 Task: Add an event with the title Quarterly Financial Review, date '2023/11/01', time 8:30 AM to 10:30 AMand add a description: During the discussion, both the employee and the supervisor (or relevant stakeholders) will have an opportunity to share their perspectives, observations, and concerns. The focus will be on understanding the underlying reasons for the performance issues, identifying any obstacles or challenges, and jointly developing a plan for improvement.Select event color  Grape . Add location for the event as: 456 Burj Khalifa, Dubai, UAE, logged in from the account softage.2@softage.netand send the event invitation to softage.10@softage.net and softage.1@softage.net. Set a reminder for the event Doesn't repeat
Action: Mouse moved to (49, 111)
Screenshot: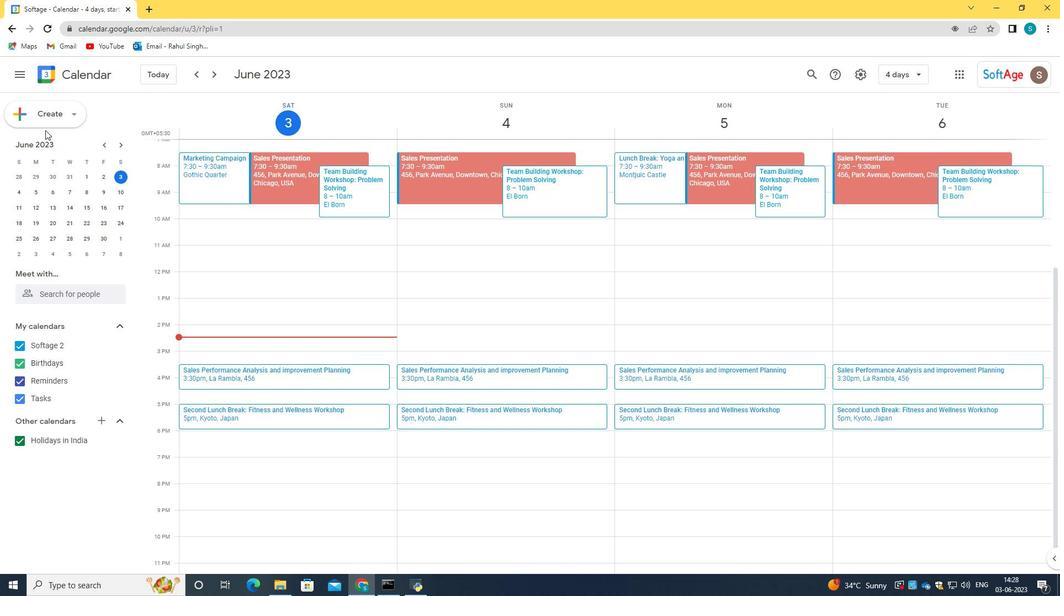 
Action: Mouse pressed left at (49, 111)
Screenshot: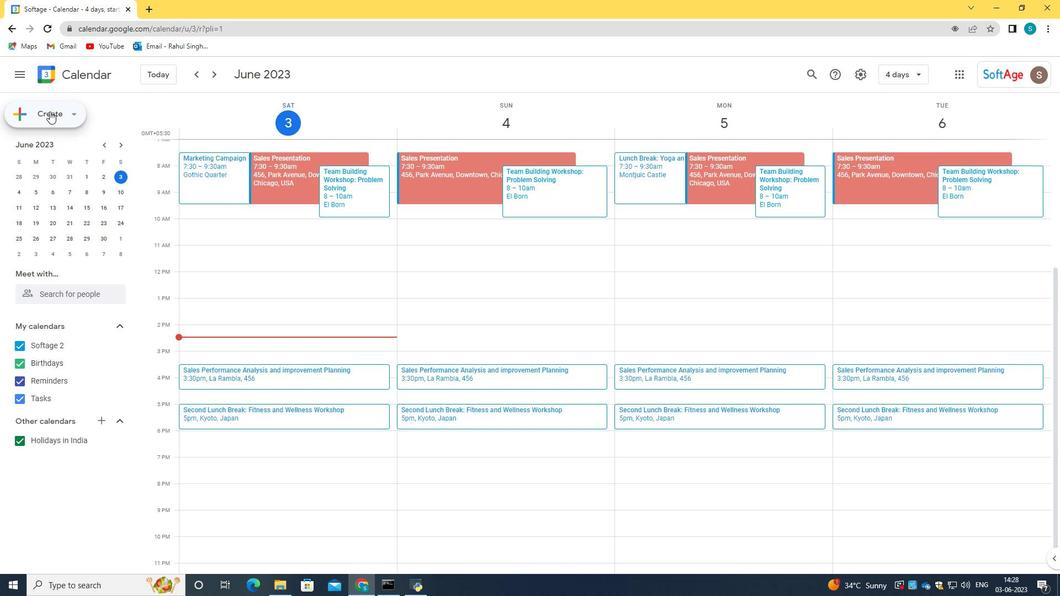 
Action: Mouse moved to (65, 151)
Screenshot: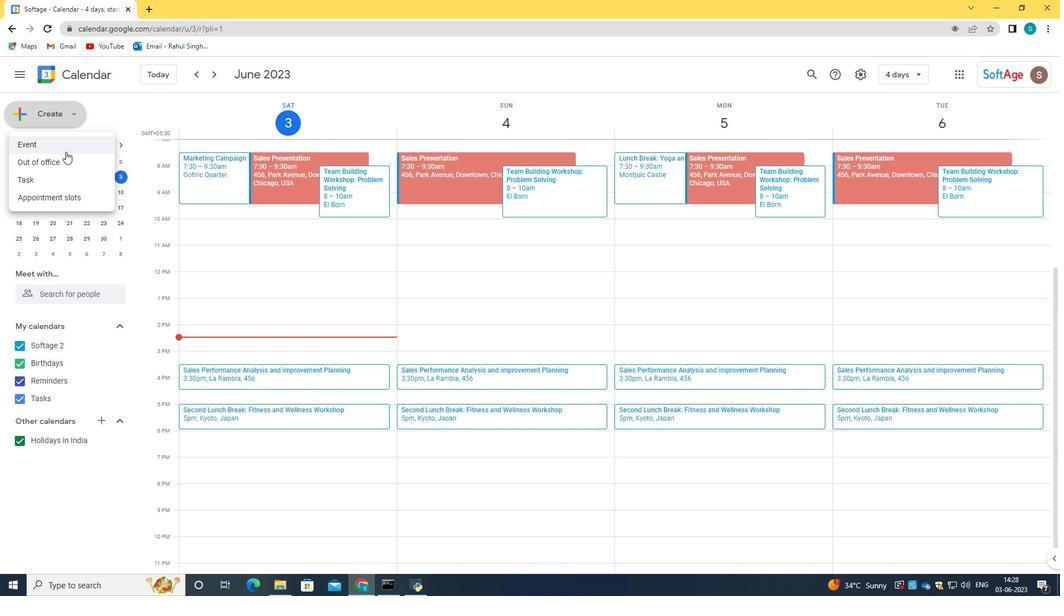 
Action: Mouse pressed left at (65, 151)
Screenshot: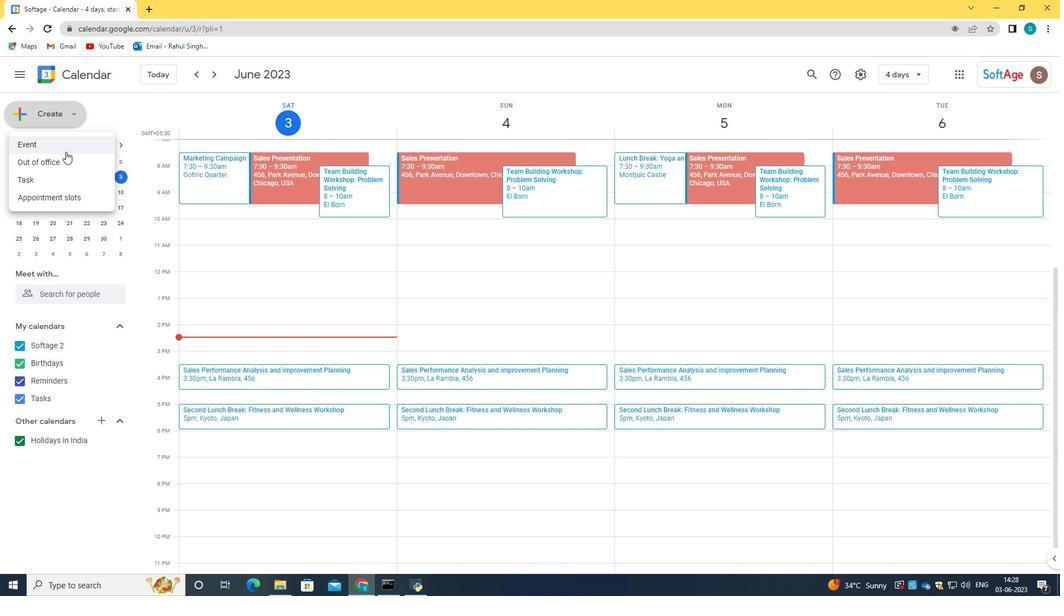 
Action: Mouse moved to (601, 446)
Screenshot: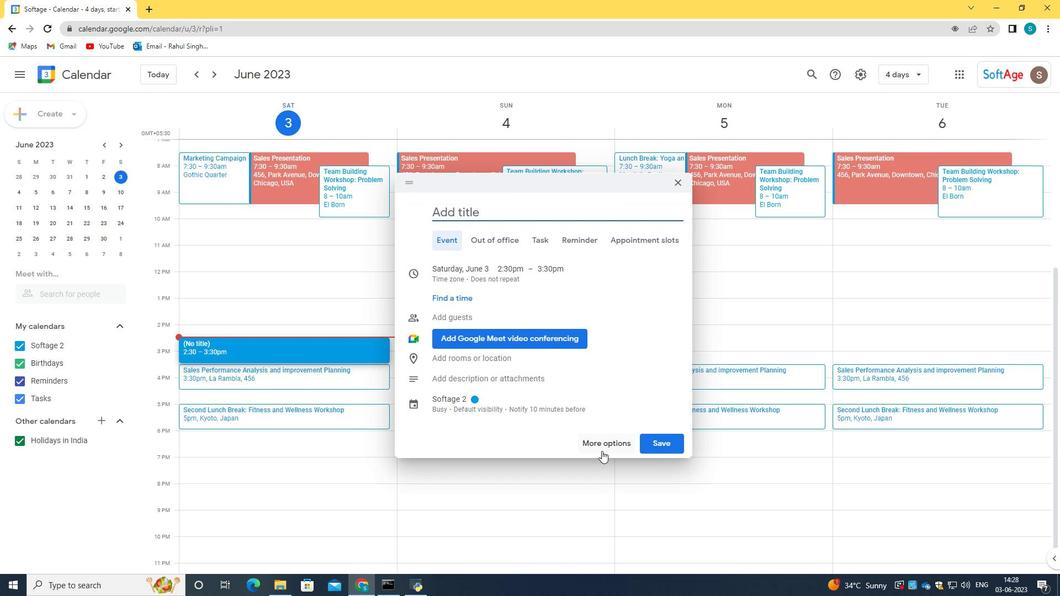
Action: Mouse pressed left at (601, 446)
Screenshot: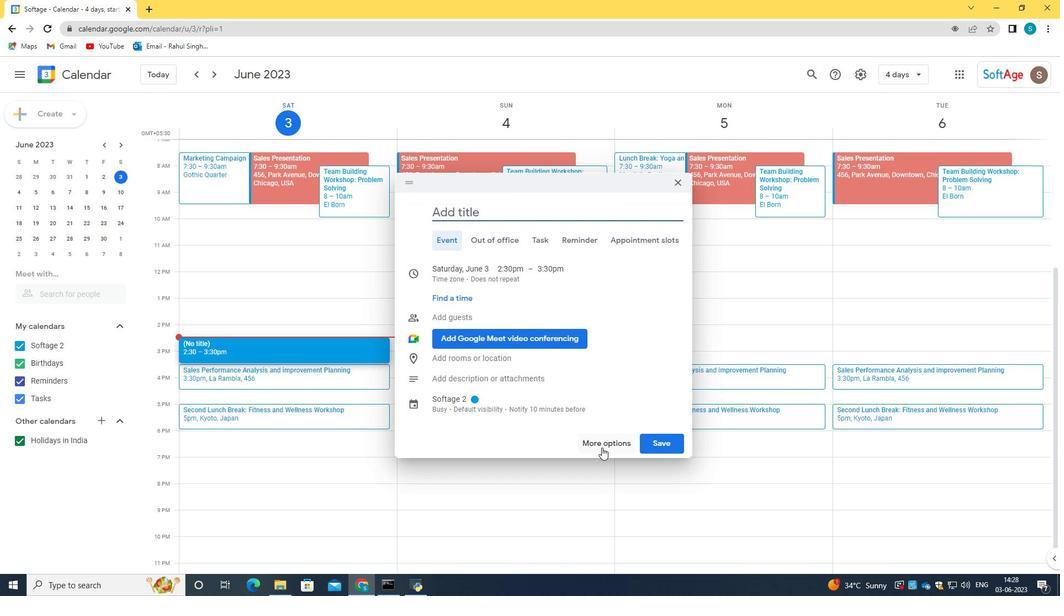 
Action: Mouse moved to (87, 82)
Screenshot: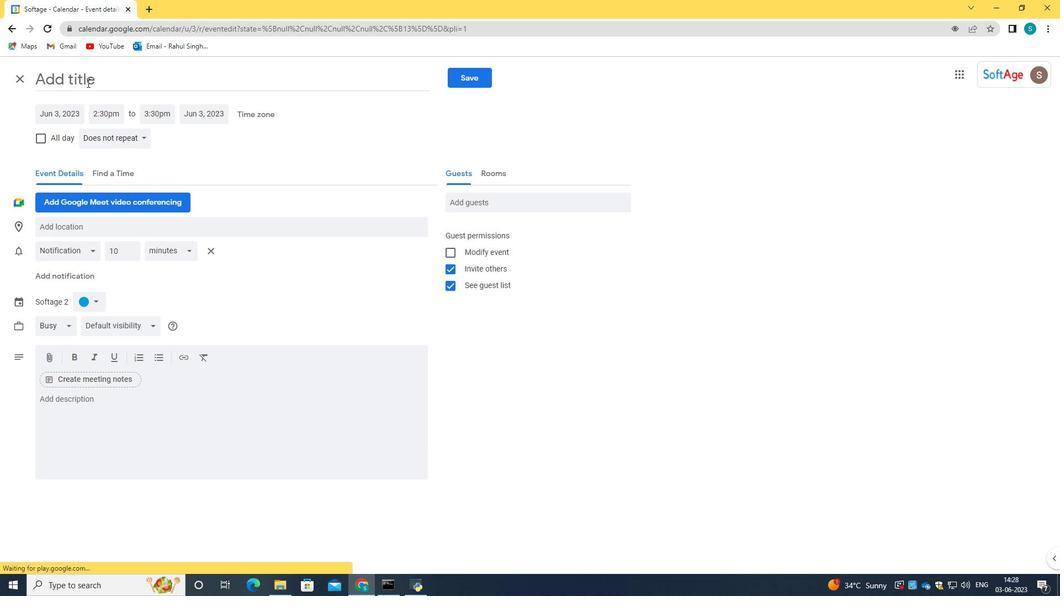 
Action: Mouse pressed left at (87, 82)
Screenshot: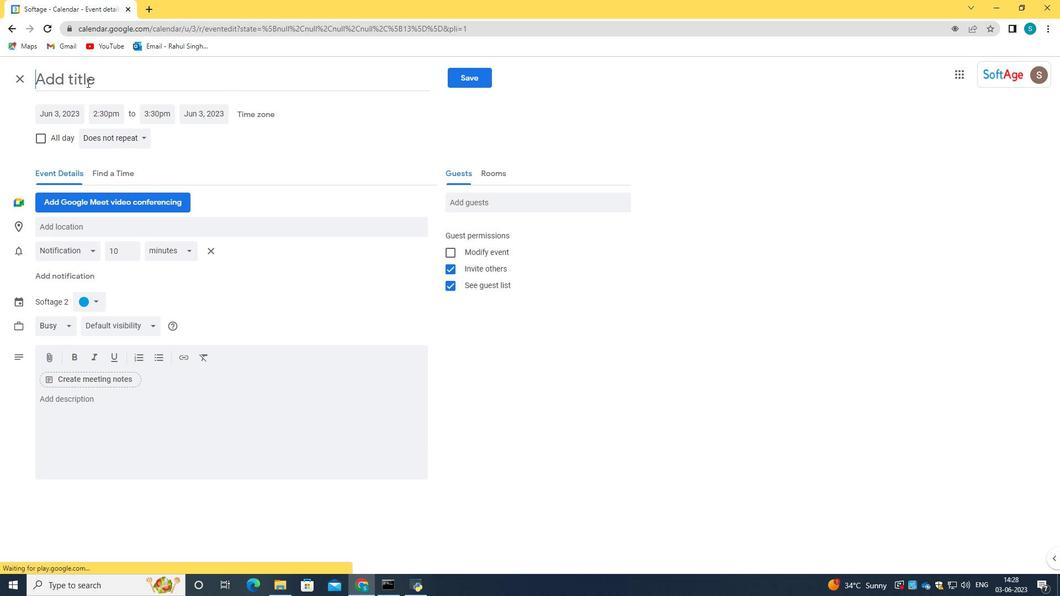 
Action: Key pressed <Key.caps_lock>I<Key.caps_lock>nd=t<Key.backspace><Key.backspace><Key.backspace>troduction<Key.space>to<Key.space><Key.caps_lock>D<Key.caps_lock>igital<Key.space><Key.caps_lock>A<Key.caps_lock>dvertising
Screenshot: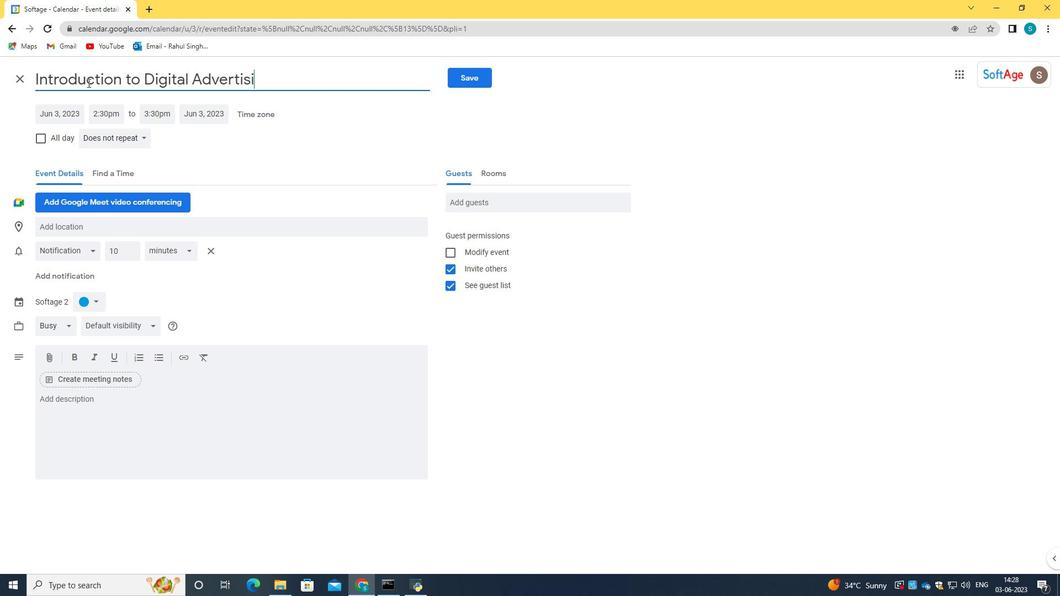 
Action: Mouse moved to (75, 114)
Screenshot: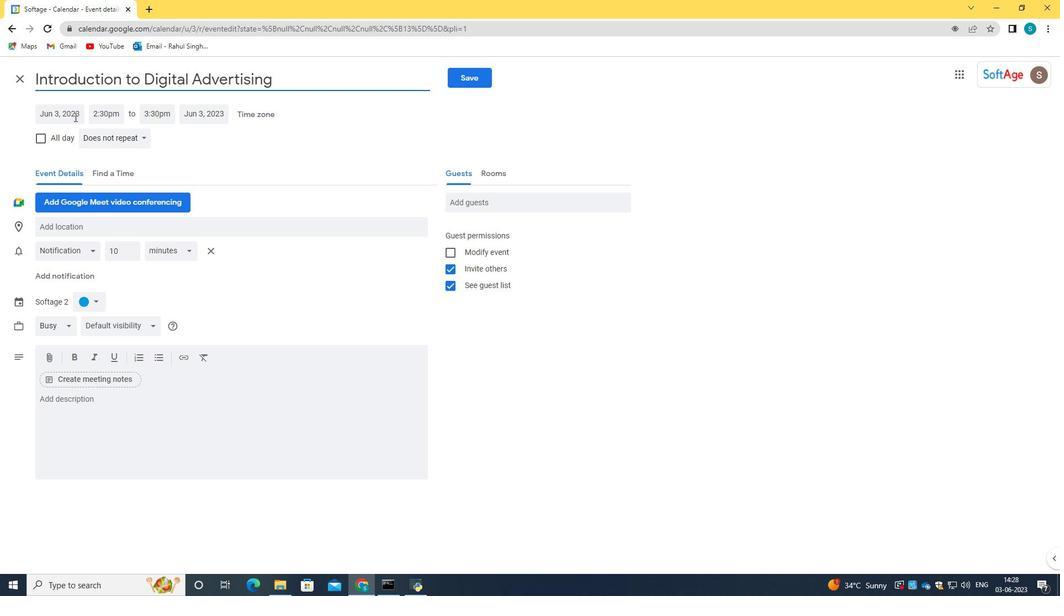 
Action: Mouse pressed left at (75, 114)
Screenshot: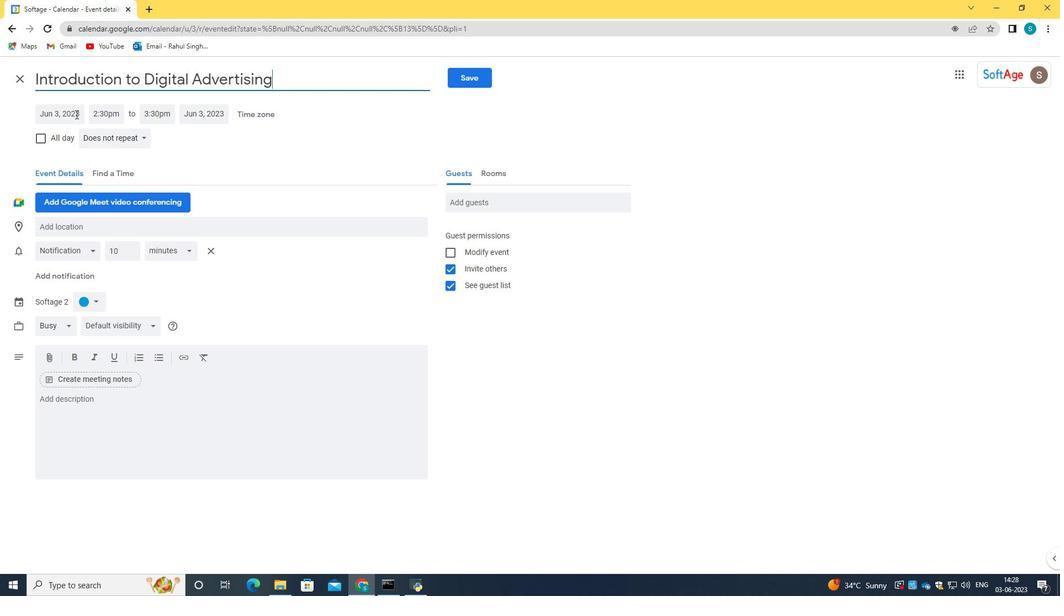 
Action: Key pressed 2023/12/20
Screenshot: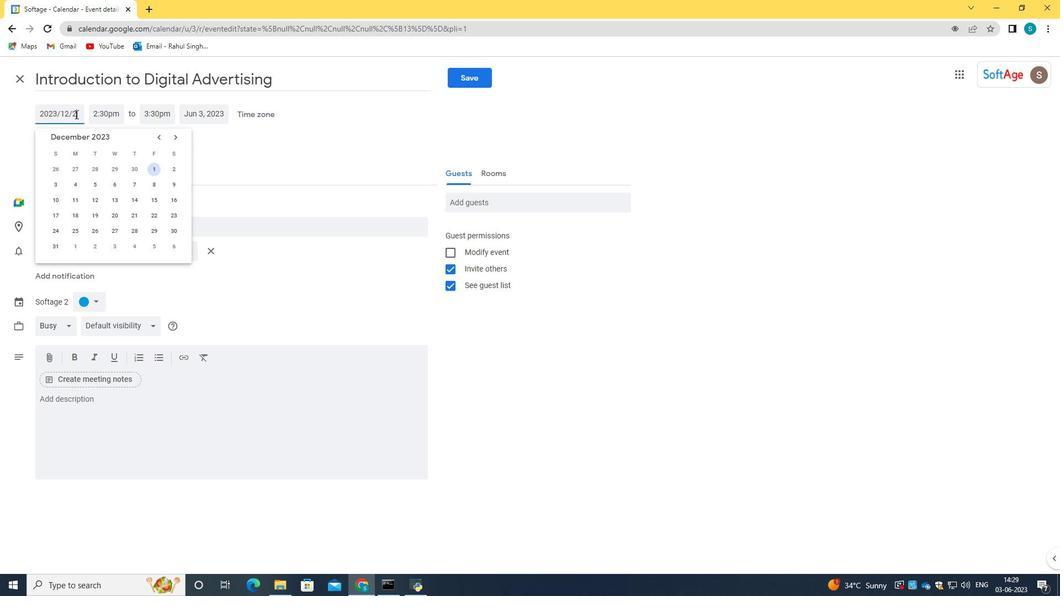 
Action: Mouse moved to (115, 109)
Screenshot: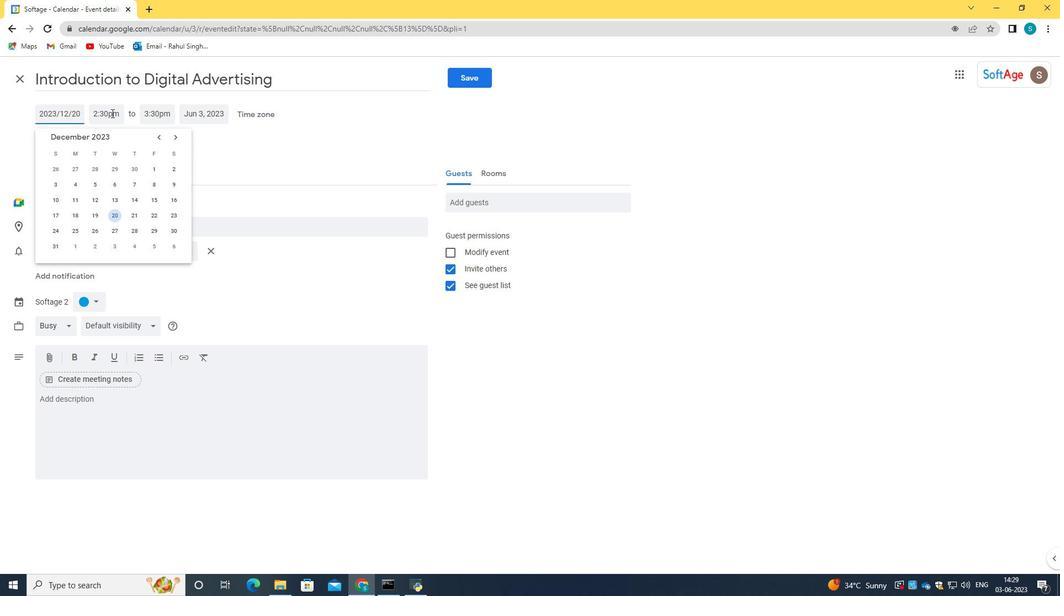 
Action: Mouse pressed left at (115, 109)
Screenshot: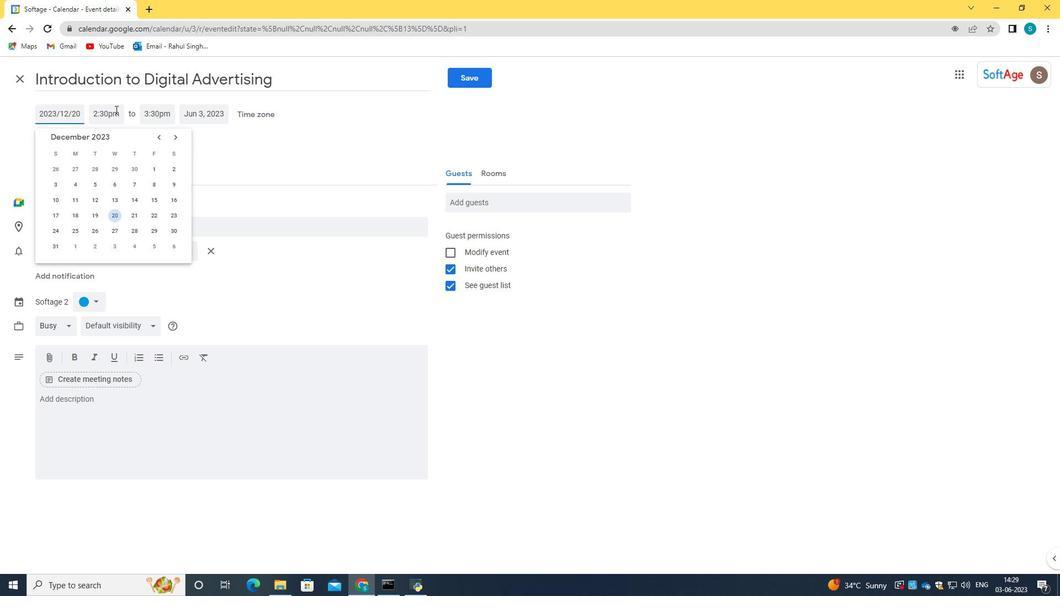 
Action: Mouse moved to (117, 111)
Screenshot: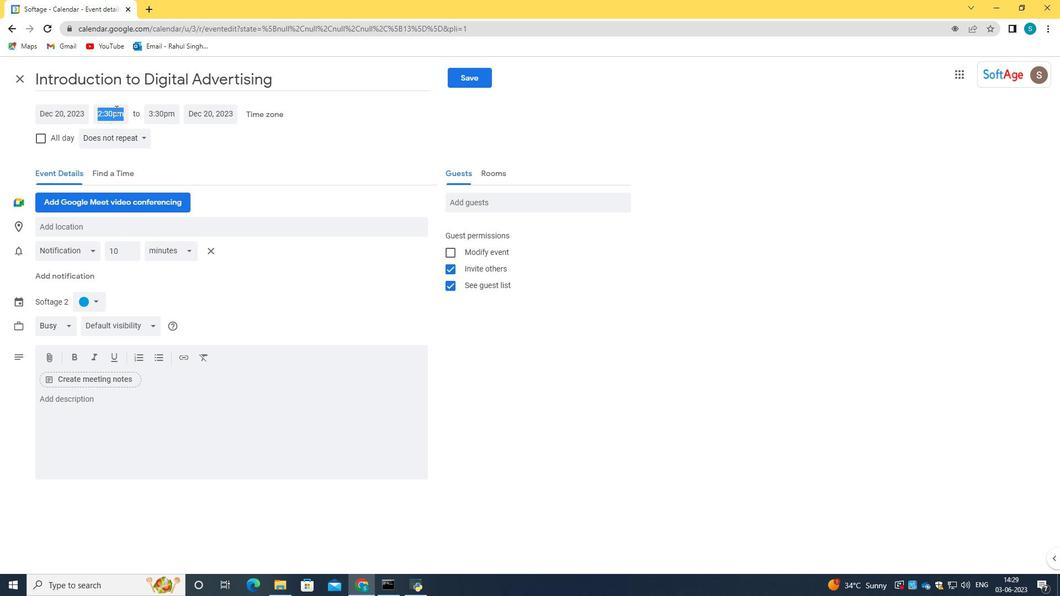 
Action: Key pressed 07<Key.shift_r>:00am<Key.tab>09<Key.shift_r>:00<Key.space>am
Screenshot: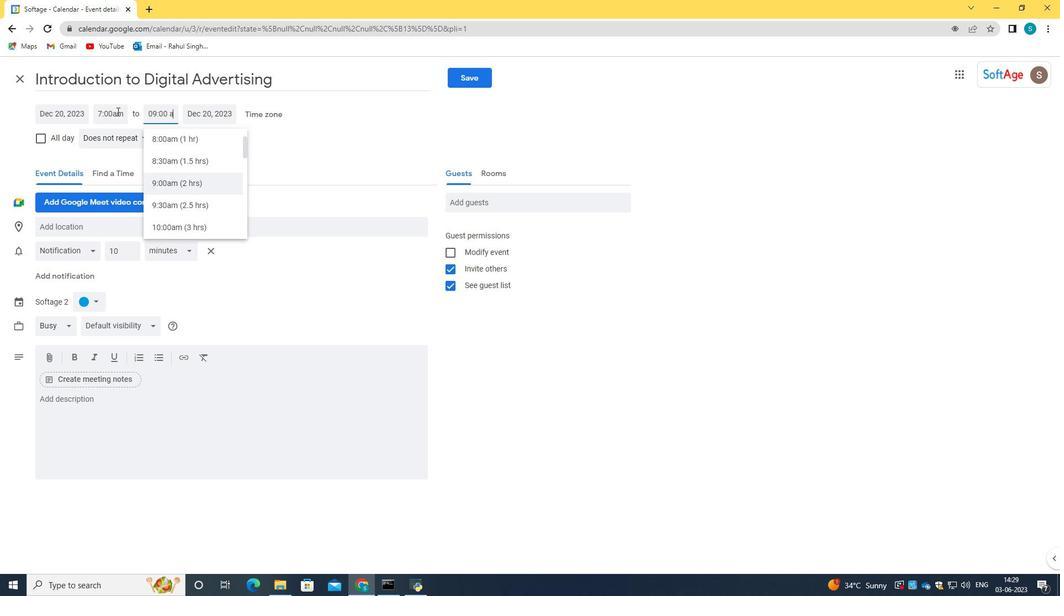 
Action: Mouse moved to (216, 422)
Screenshot: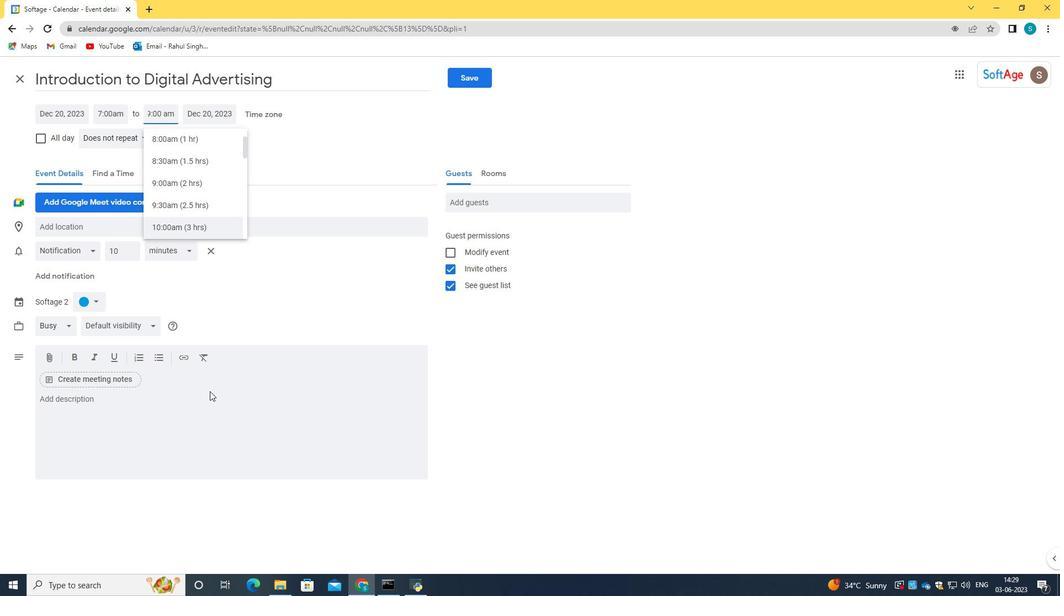 
Action: Mouse pressed left at (216, 422)
Screenshot: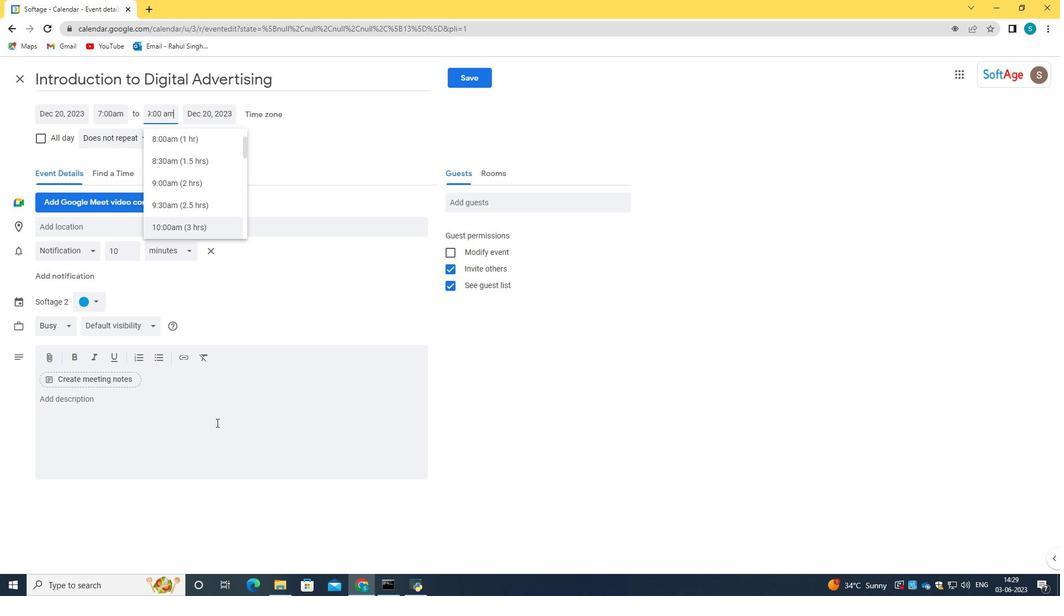 
Action: Mouse moved to (106, 432)
Screenshot: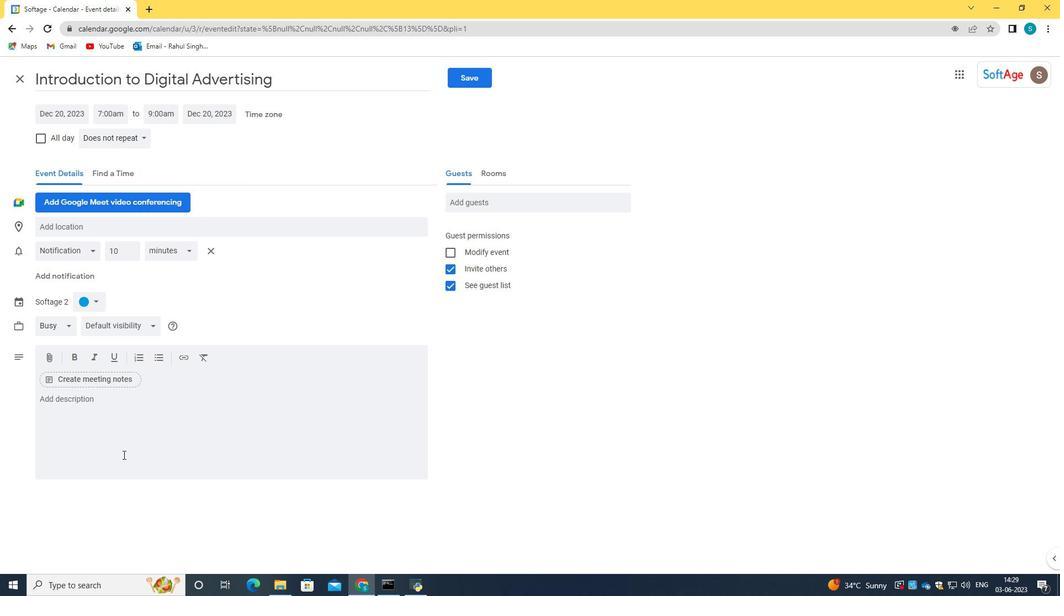 
Action: Mouse pressed left at (106, 432)
Screenshot: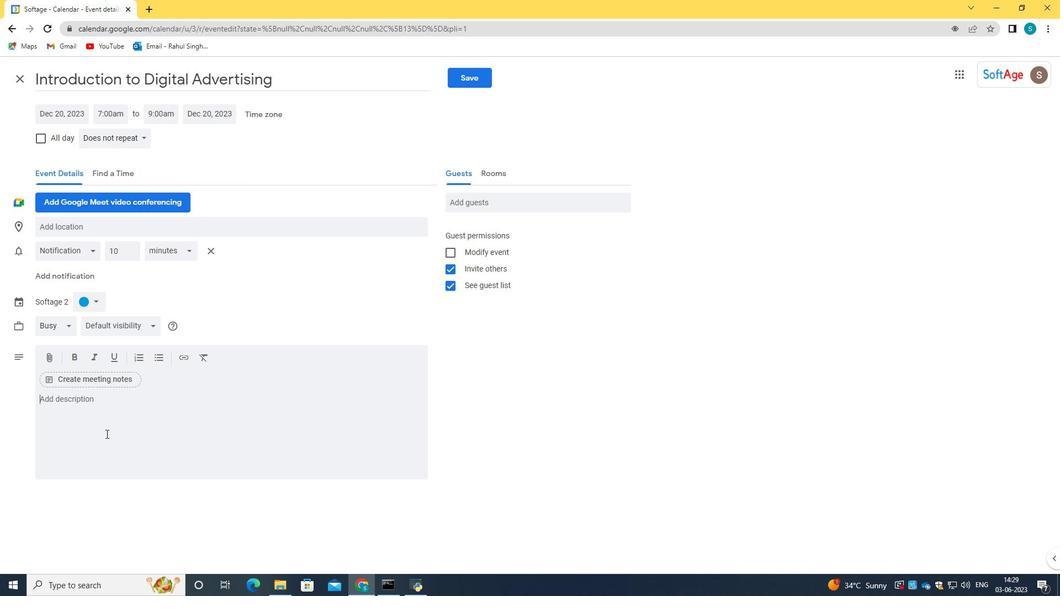 
Action: Key pressed <Key.caps_lock>P<Key.caps_lock>articipants<Key.space>will<Key.space>engage<Key.space>in<Key.space>self<Key.space><Key.backspace>-reflection<Key.space>activities<Key.space>to<Key.space>enhance<Key.space>self-awareness<Key.space>and<Key.space>personal<Key.space>growth<Key.space>as<Key.space>leaders.<Key.space><Key.caps_lock>T<Key.caps_lock>hey<Key.space>will<Key.space>epl<Key.backspace><Key.backspace>xploer<Key.backspace><Key.backspace>re<Key.space>stratefies<Key.space>for<Key.space>cont<Key.backspace><Key.backspace><Key.backspace><Key.backspace><Key.backspace><Key.backspace><Key.backspace><Key.backspace><Key.backspace><Key.backspace><Key.backspace><Key.backspace><Key.backspace>gic<Key.space>for<Key.space>continous<Key.space>learning<Key.backspace><Key.backspace><Key.backspace><Key.backspace><Key.backspace><Key.backspace><Key.backspace><Key.backspace><Key.backspace><Key.backspace><Key.backspace><Key.backspace><Key.backspace>nuous<Key.space>learning.<Key.space><Key.backspace><Key.backspace>,<Key.space>self<Key.space>m<Key.backspace><Key.backspace>-motivation<Key.space><Key.backspace><Key.space>and<Key.space>personal<Key.space>development.
Screenshot: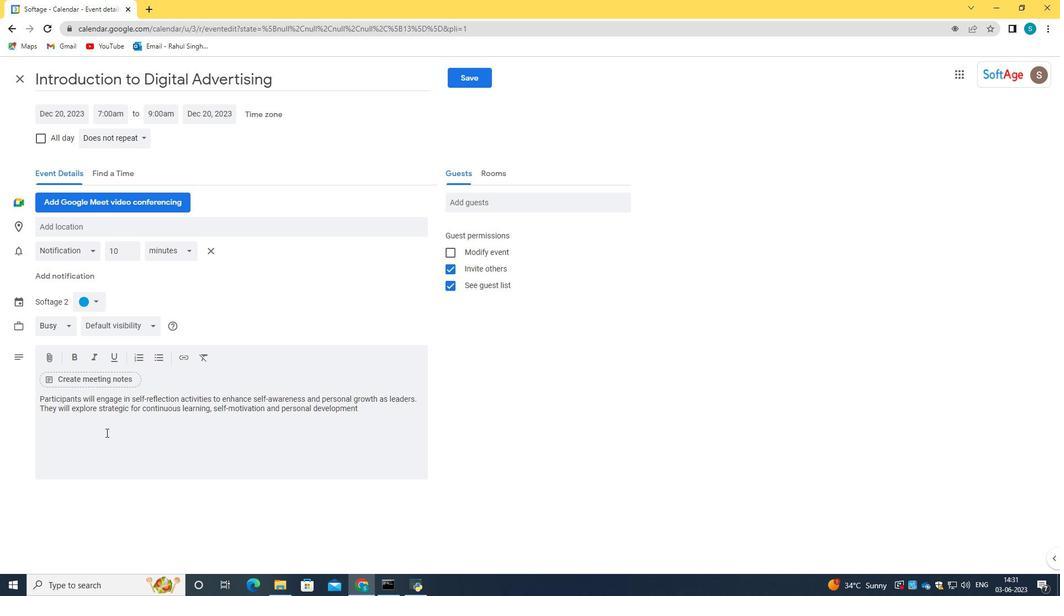 
Action: Mouse moved to (93, 302)
Screenshot: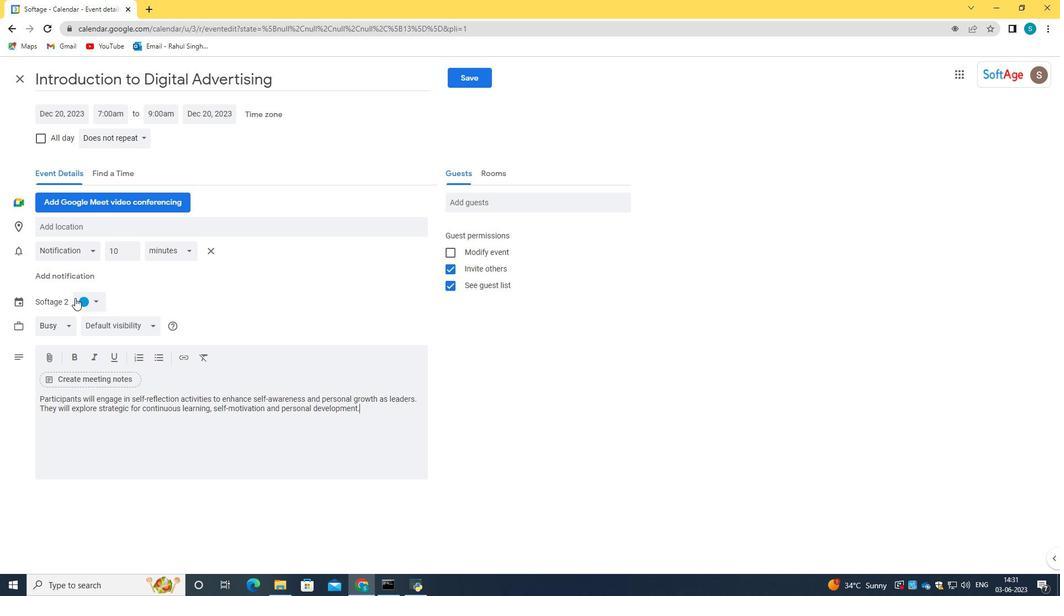 
Action: Mouse pressed left at (93, 302)
Screenshot: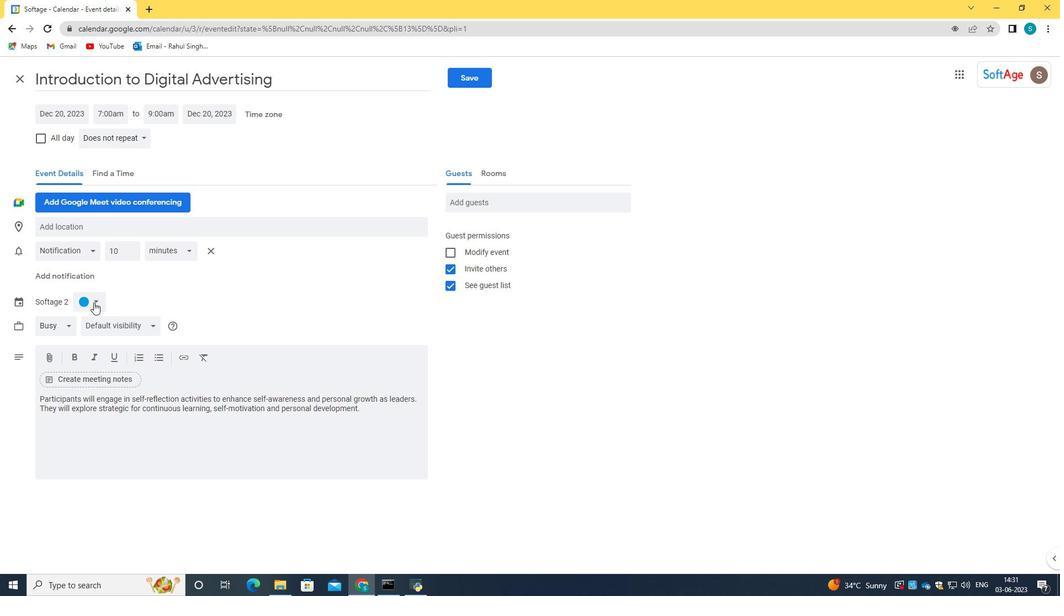 
Action: Mouse moved to (96, 328)
Screenshot: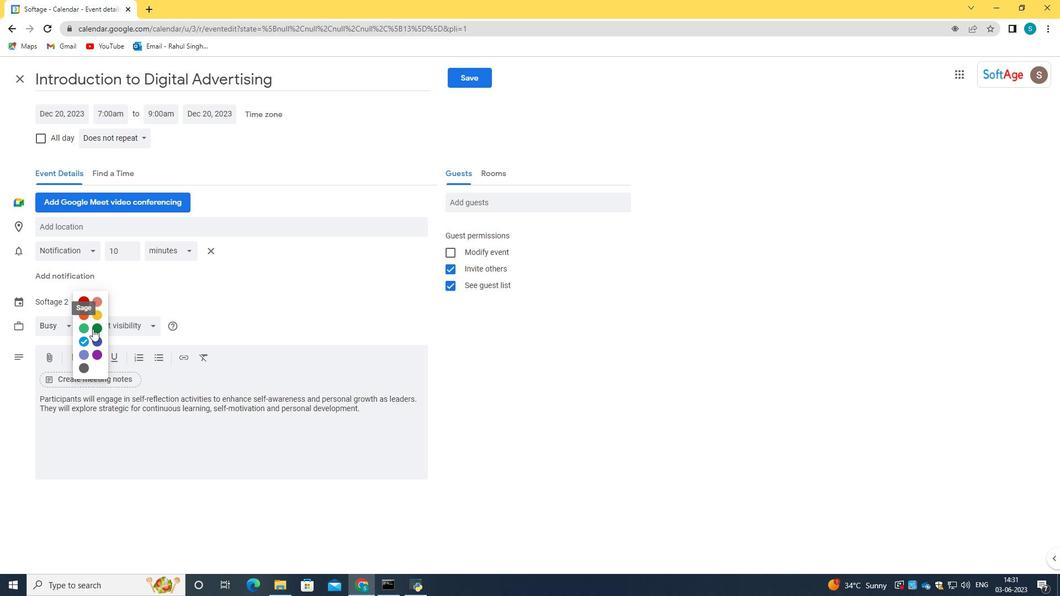
Action: Mouse pressed left at (96, 328)
Screenshot: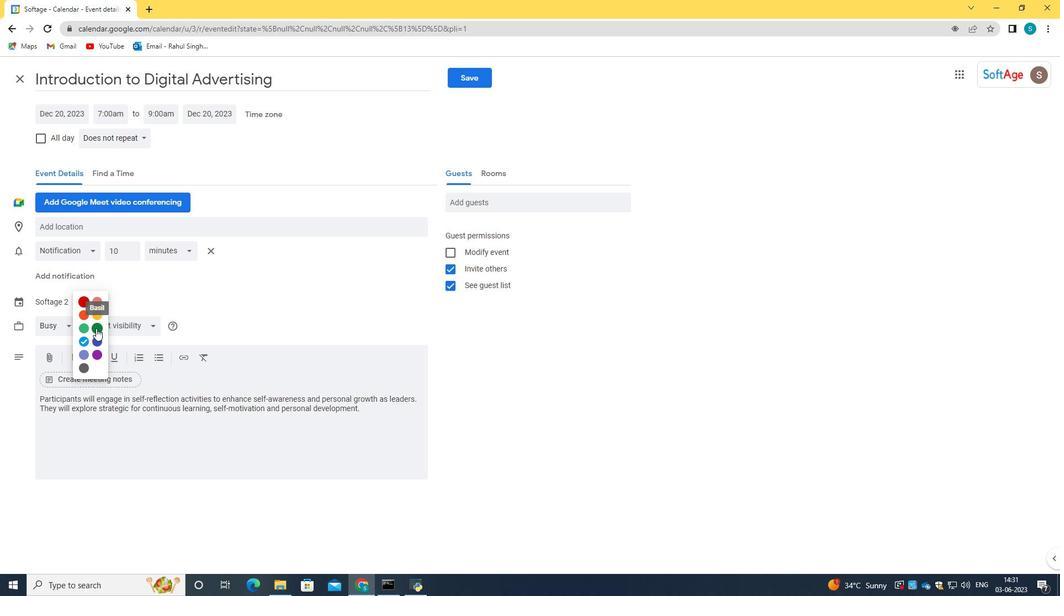
Action: Mouse moved to (78, 224)
Screenshot: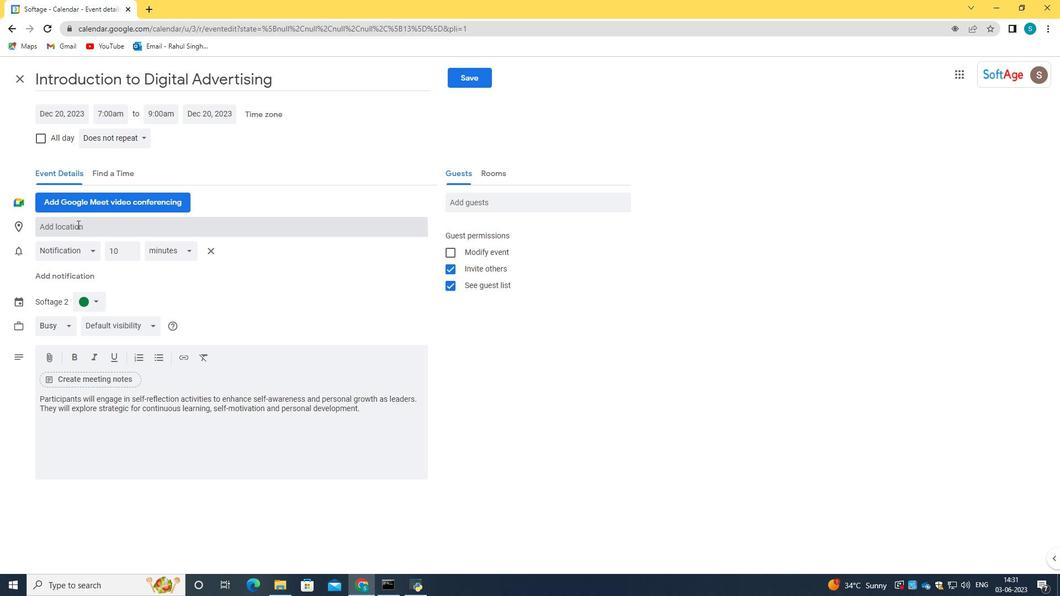 
Action: Mouse pressed left at (78, 224)
Screenshot: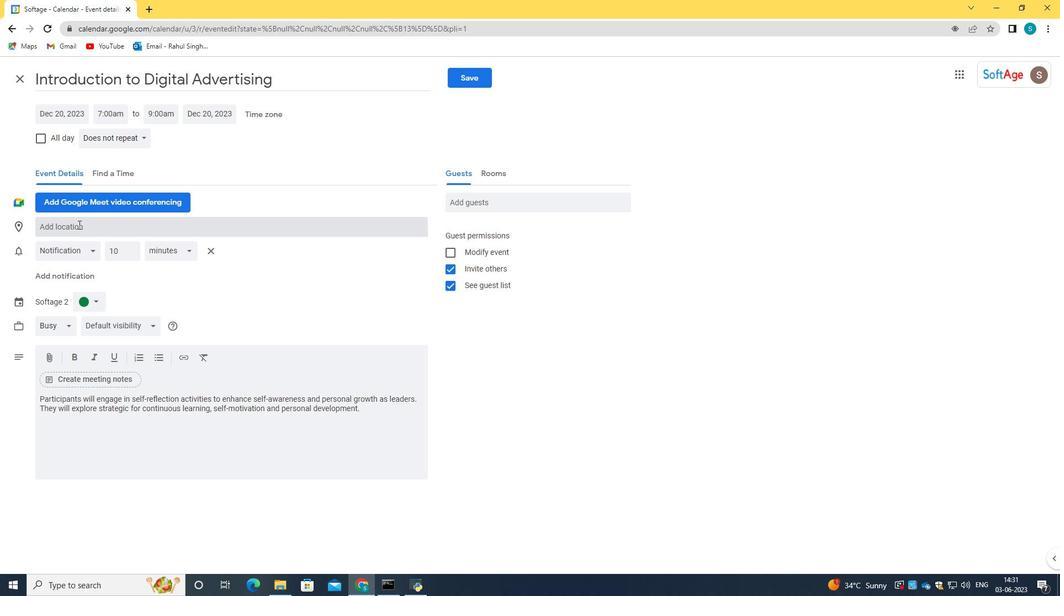 
Action: Key pressed 321<Key.space><Key.caps_lock>G<Key.caps_lock>rand<Key.space><Key.caps_lock>C<Key.caps_lock>anel,<Key.space>venci<Key.backspace><Key.backspace>ice,<Key.space><Key.caps_lock>I<Key.caps_lock>taly
Screenshot: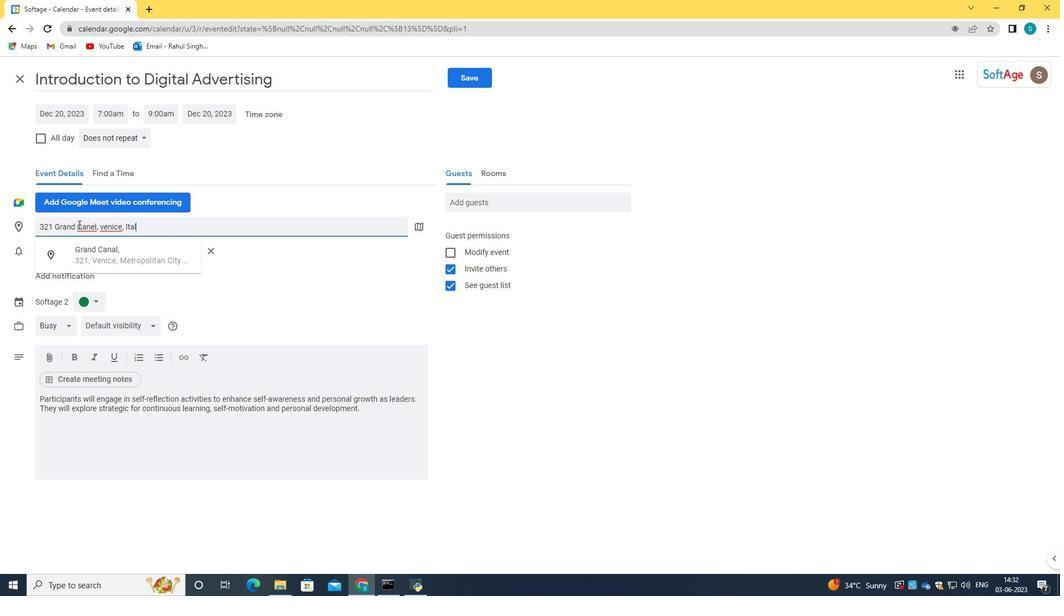 
Action: Mouse moved to (127, 264)
Screenshot: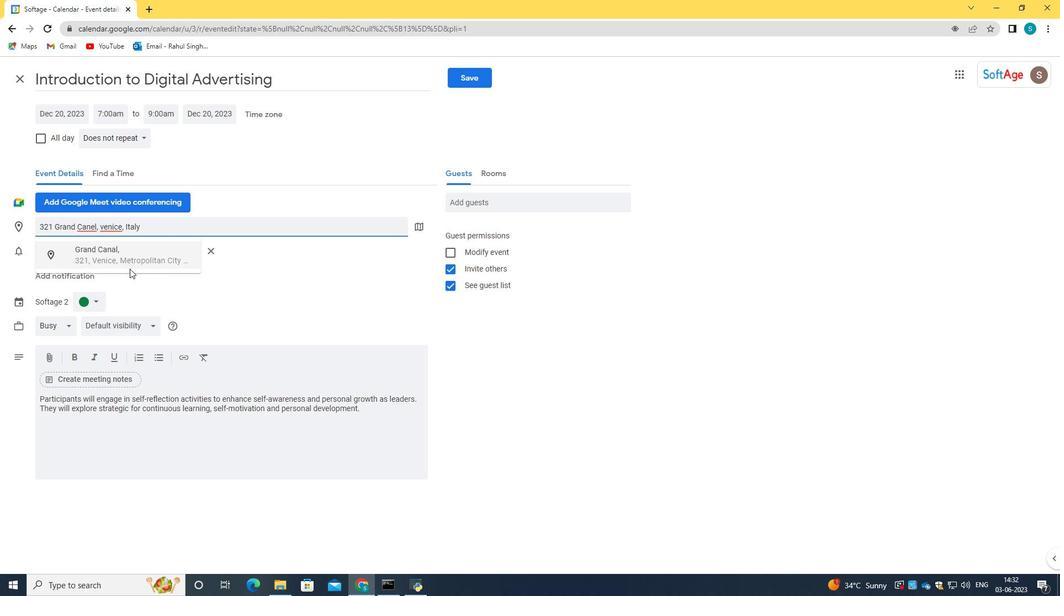 
Action: Mouse pressed left at (127, 264)
Screenshot: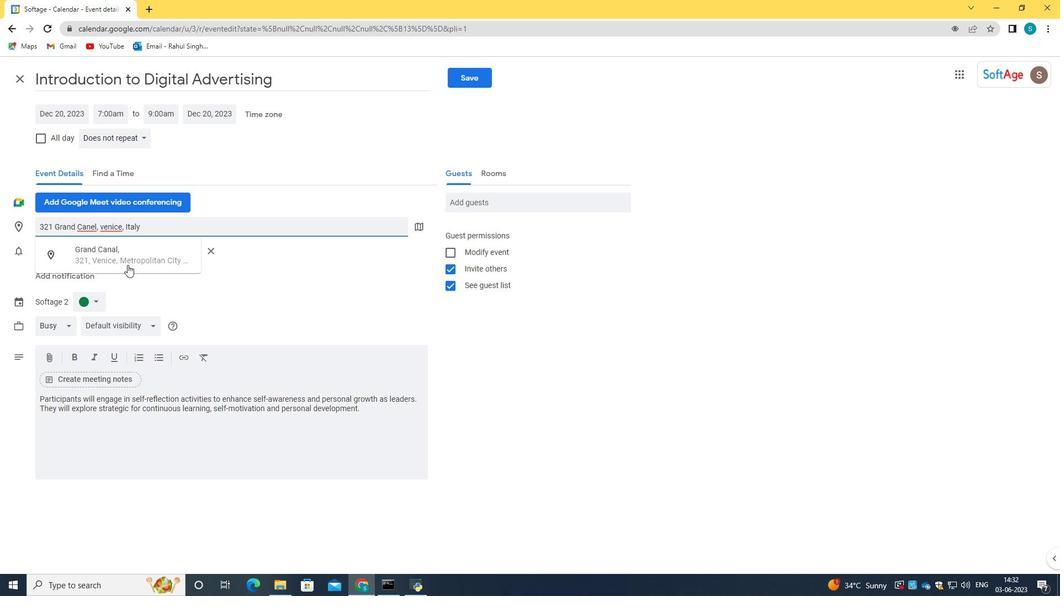 
Action: Mouse moved to (495, 204)
Screenshot: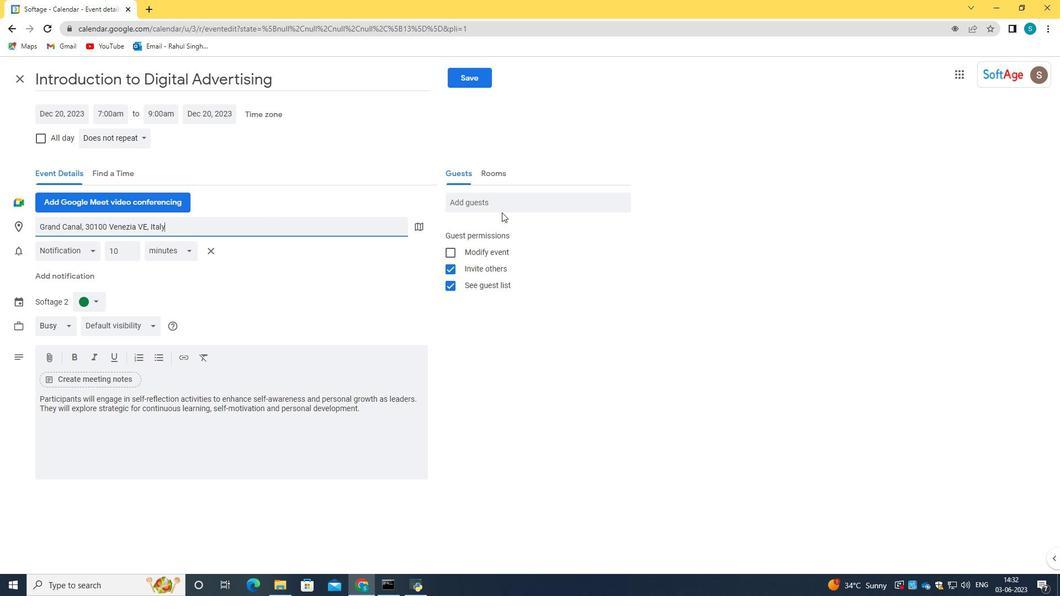 
Action: Mouse pressed left at (495, 204)
Screenshot: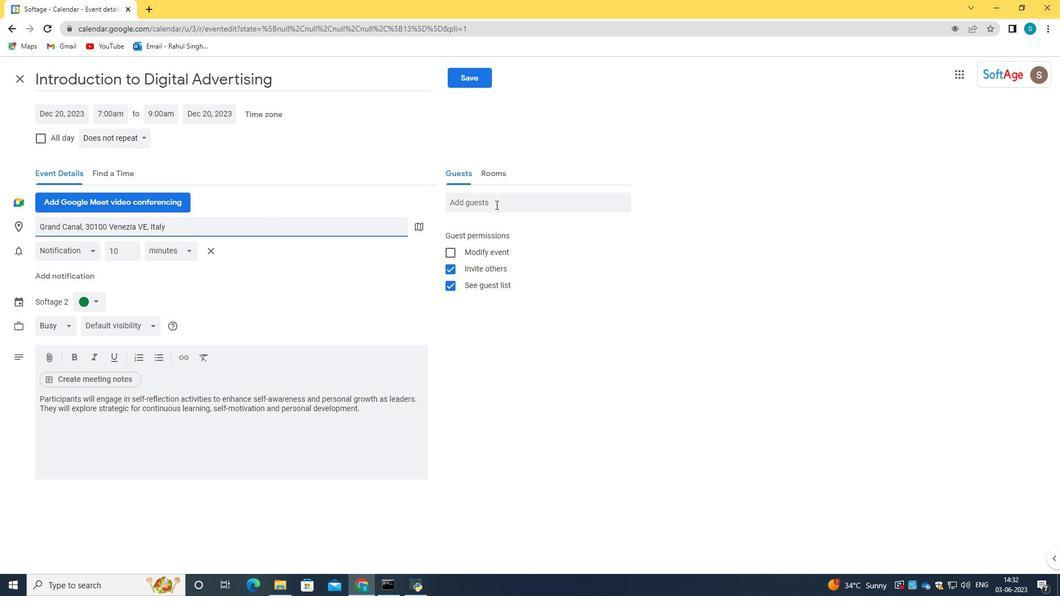 
Action: Key pressed softage.6<Key.shift>@softage.net<Key.tab>softage.7<Key.shift>@sodt<Key.backspace><Key.backspace>ftage.net
Screenshot: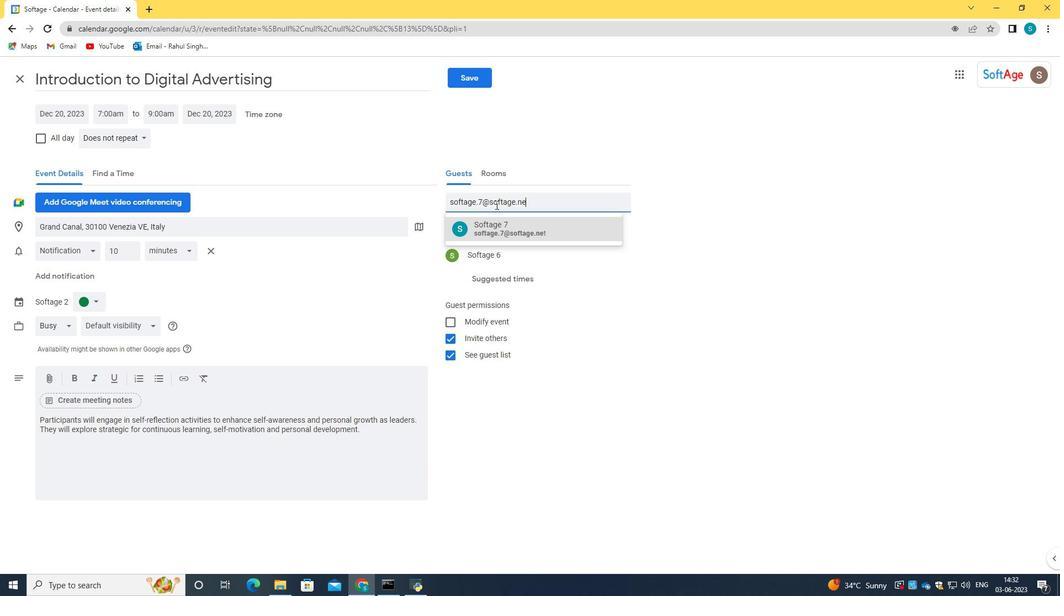 
Action: Mouse moved to (510, 223)
Screenshot: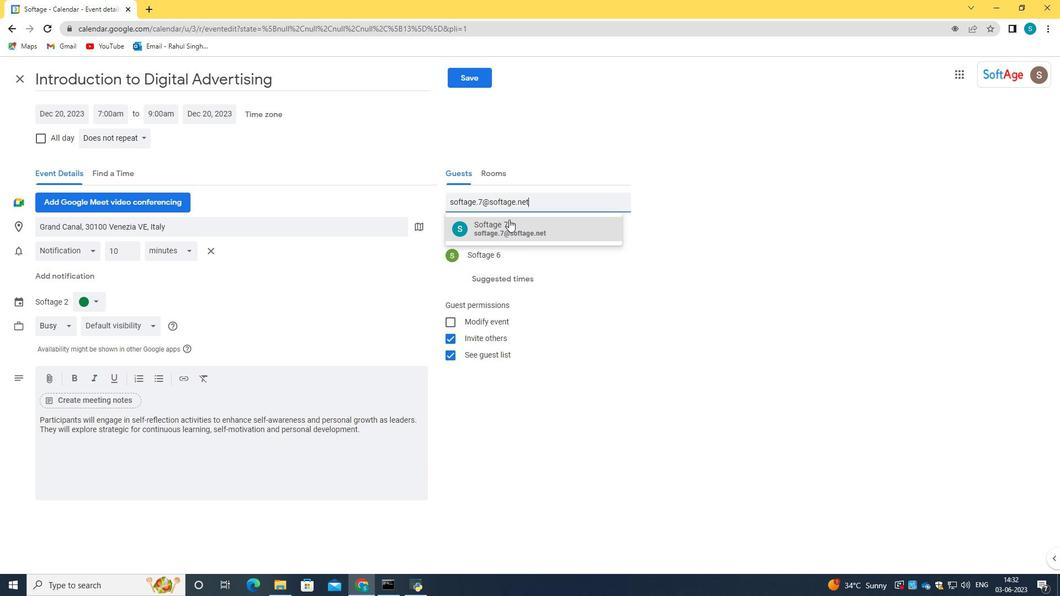 
Action: Mouse pressed left at (510, 223)
Screenshot: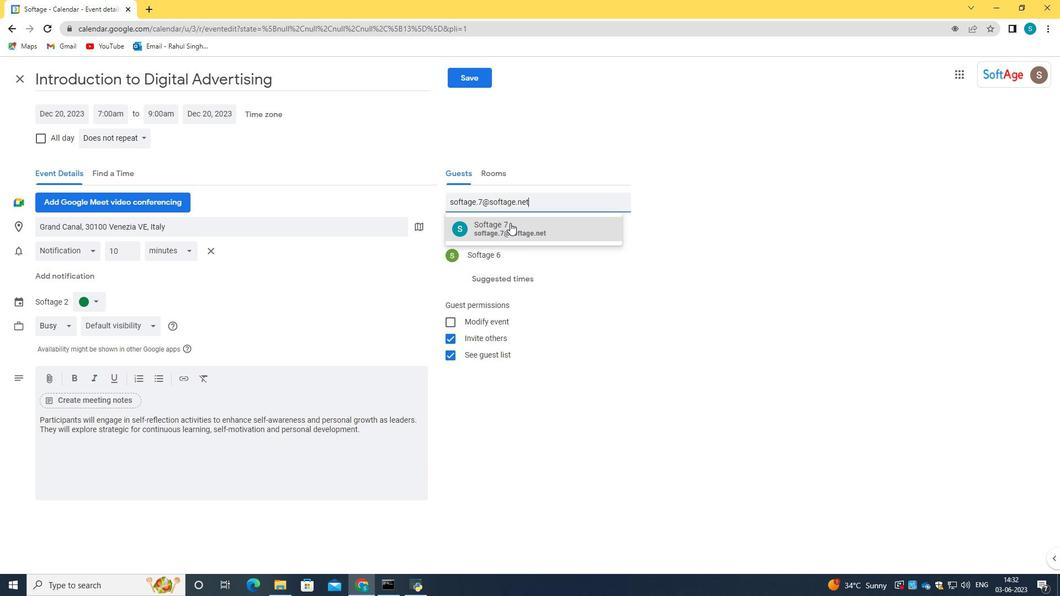 
Action: Mouse moved to (118, 140)
Screenshot: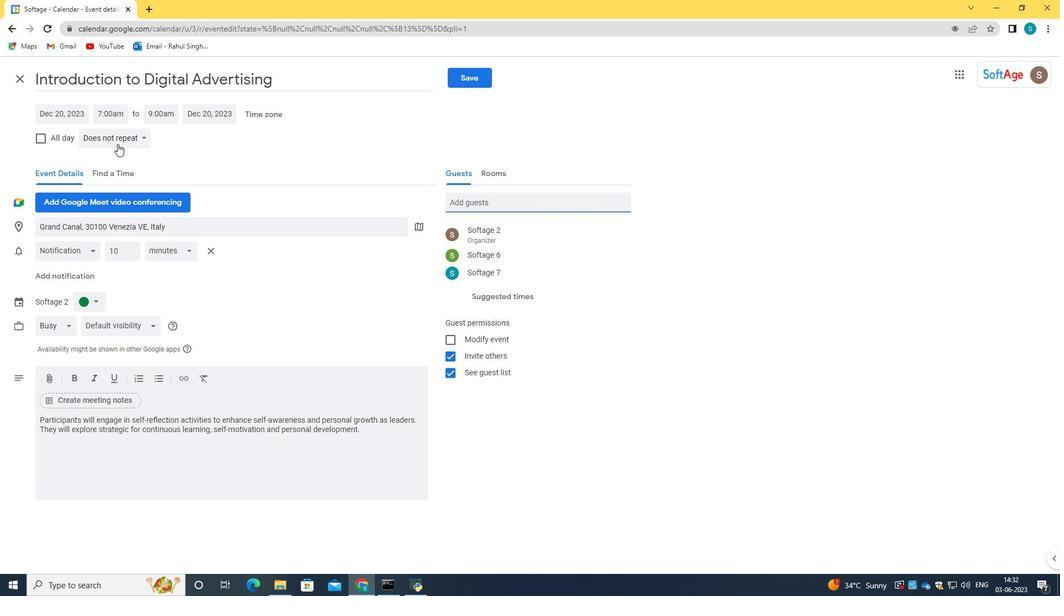 
Action: Mouse pressed left at (118, 140)
Screenshot: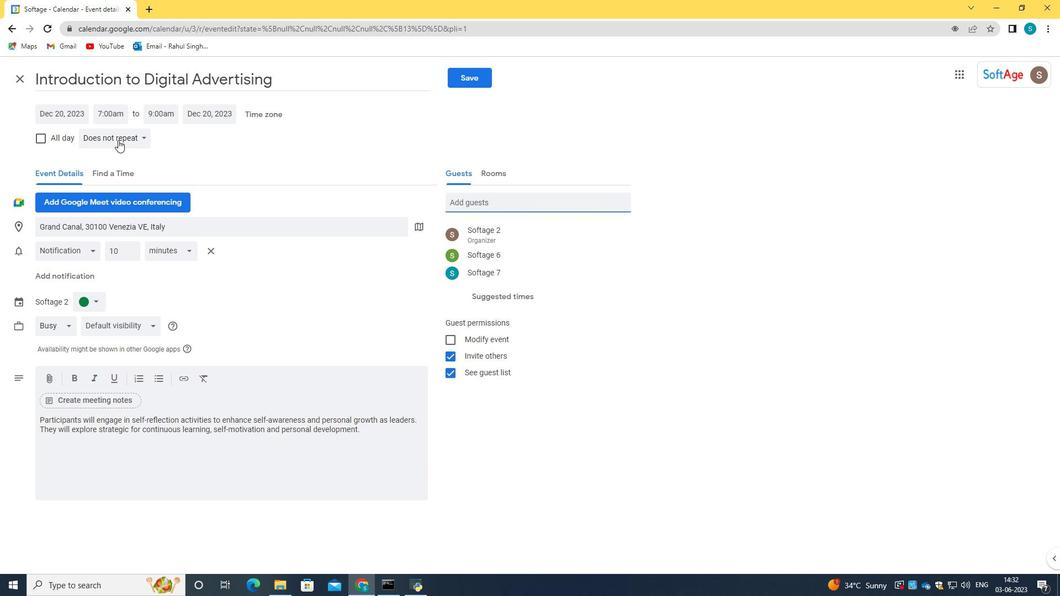 
Action: Mouse moved to (127, 140)
Screenshot: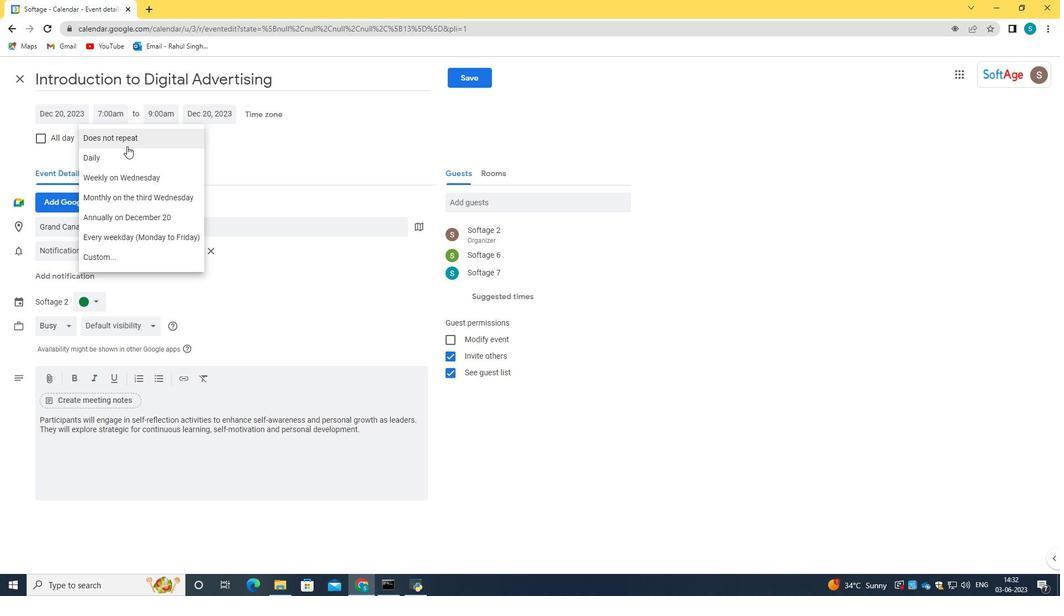 
Action: Mouse pressed left at (127, 140)
Screenshot: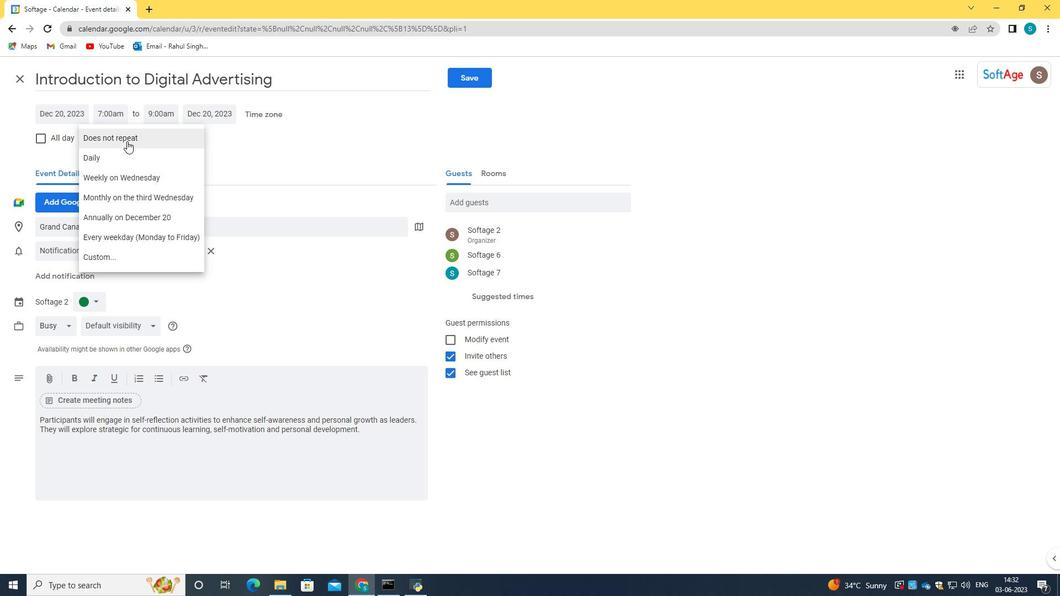 
Action: Mouse moved to (464, 82)
Screenshot: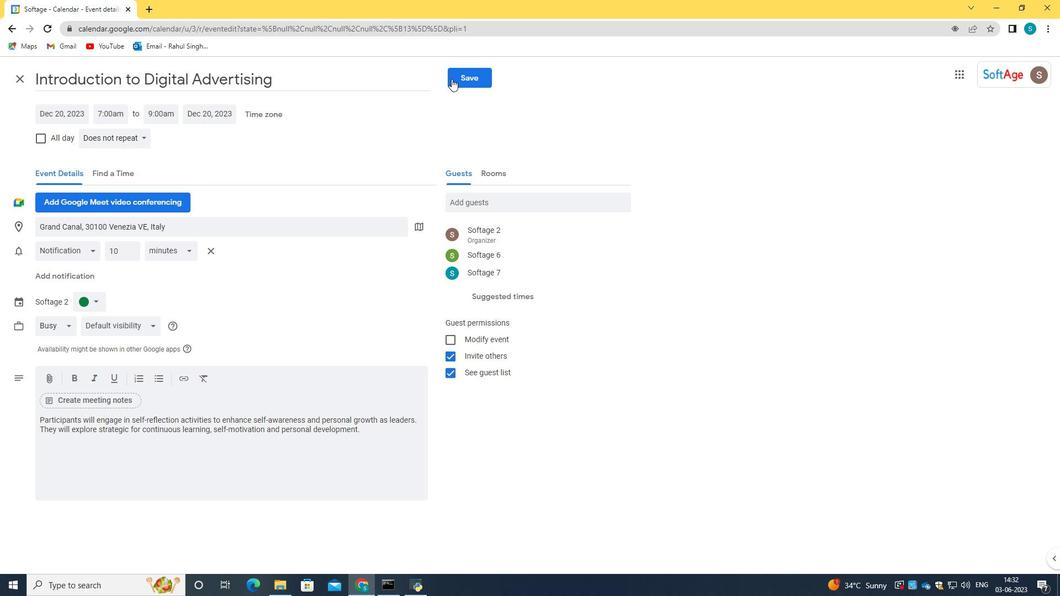 
Action: Mouse pressed left at (464, 82)
Screenshot: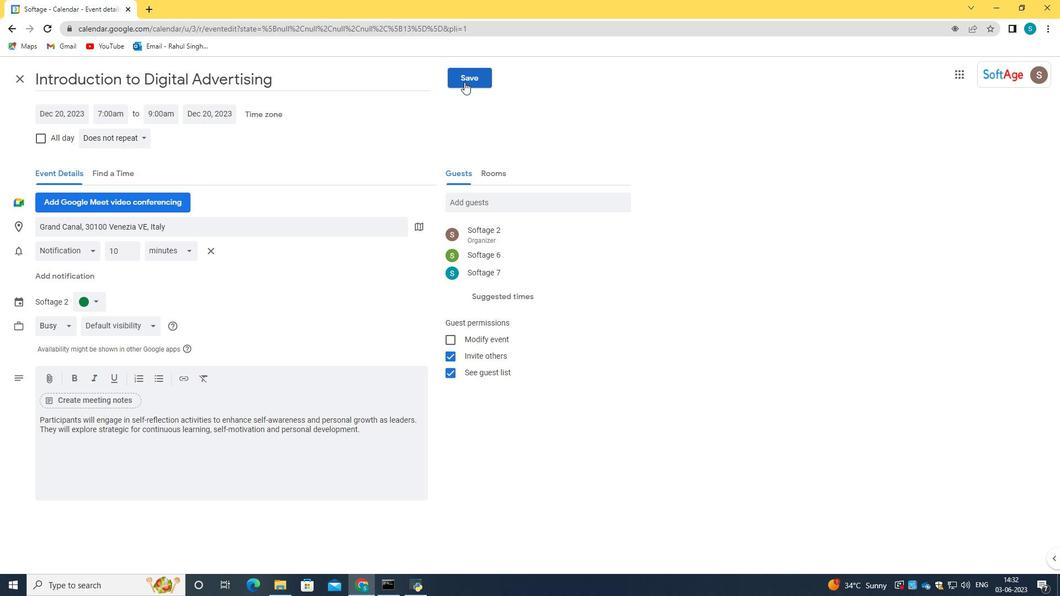 
Action: Mouse moved to (636, 342)
Screenshot: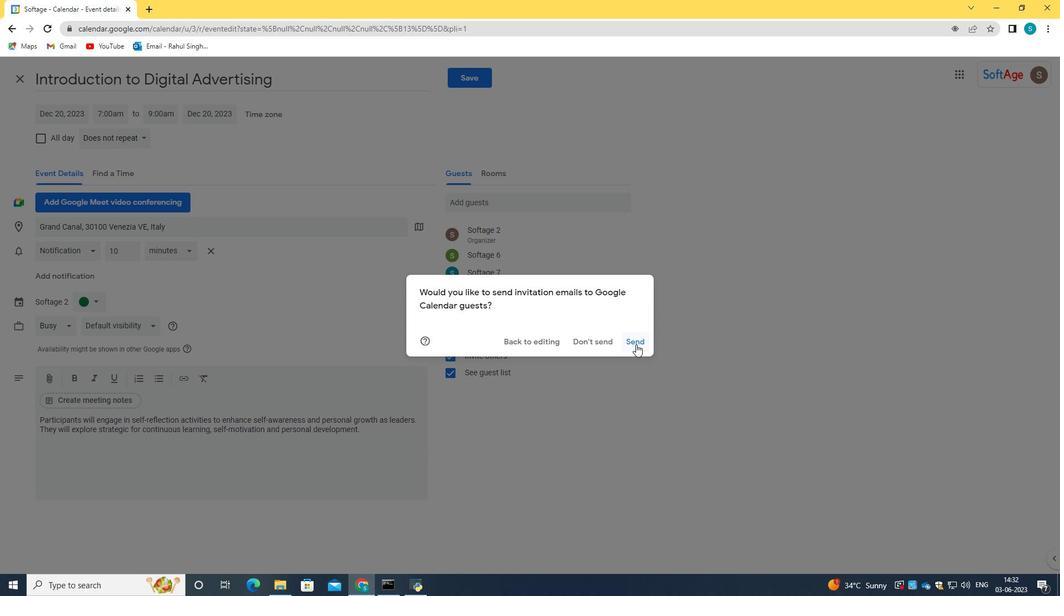 
Action: Mouse pressed left at (636, 342)
Screenshot: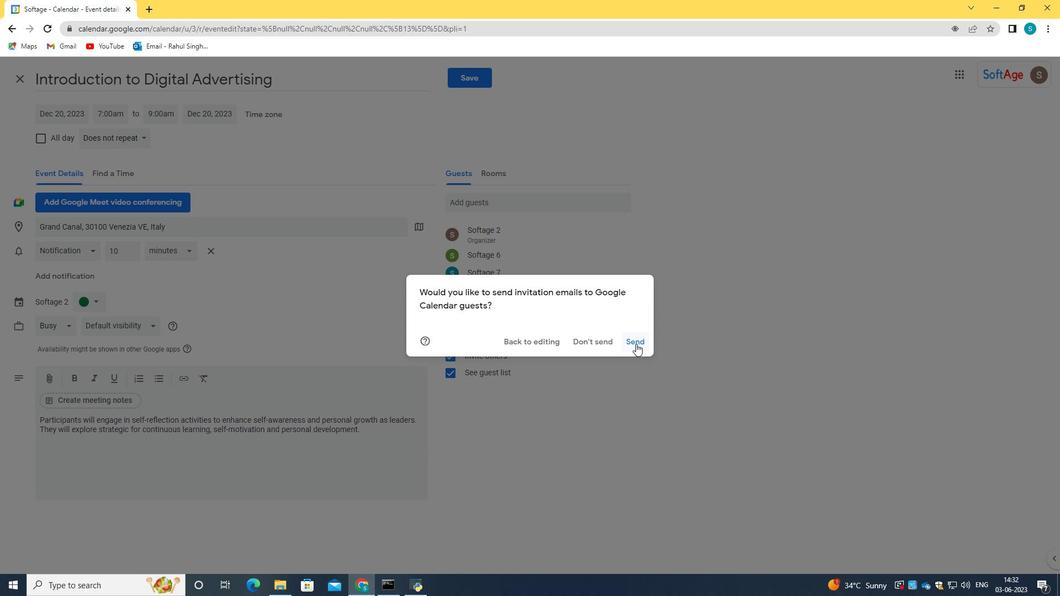 
Action: Mouse moved to (403, 283)
Screenshot: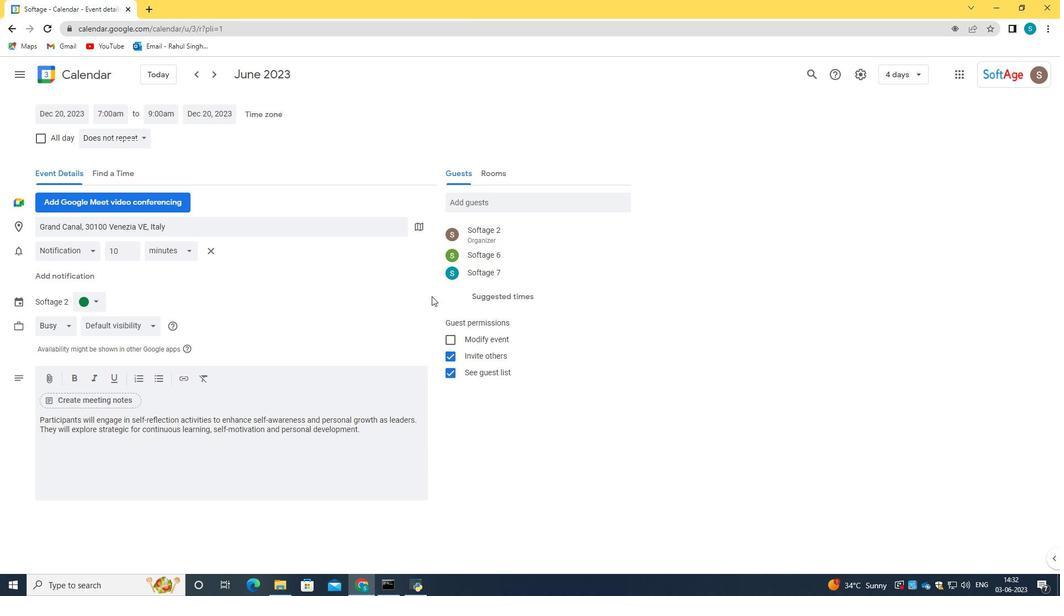 
